 Task: Assign Issue Issue0028 to Sprint Sprint0017 in Scrum Project Project0006 in Jira
Action: Mouse moved to (336, 382)
Screenshot: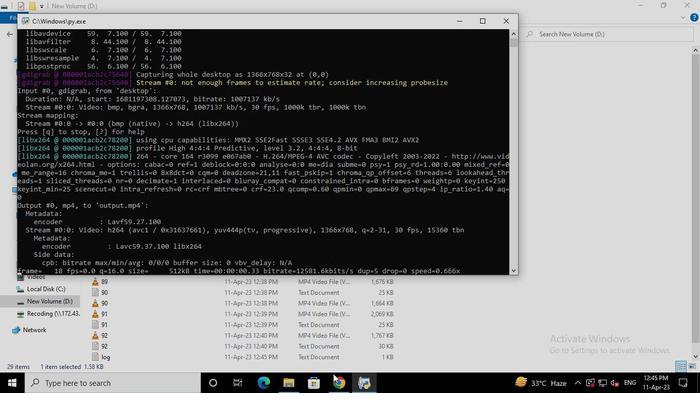 
Action: Mouse pressed left at (336, 382)
Screenshot: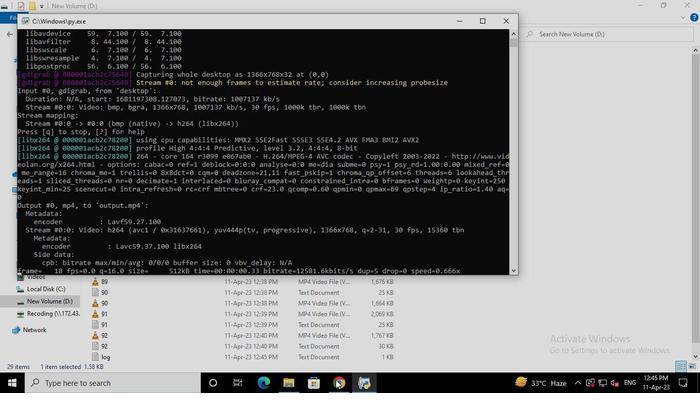 
Action: Mouse moved to (65, 156)
Screenshot: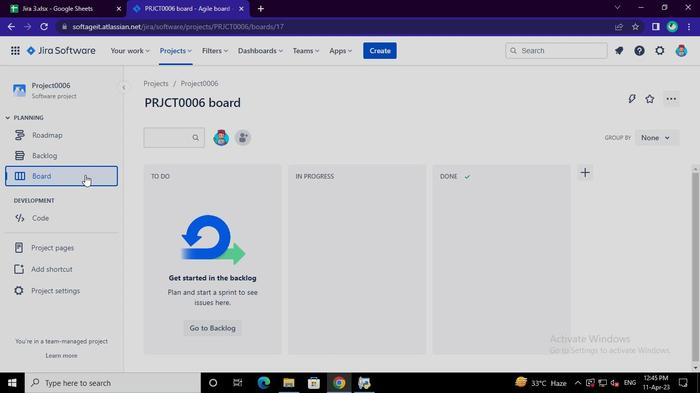 
Action: Mouse pressed left at (65, 156)
Screenshot: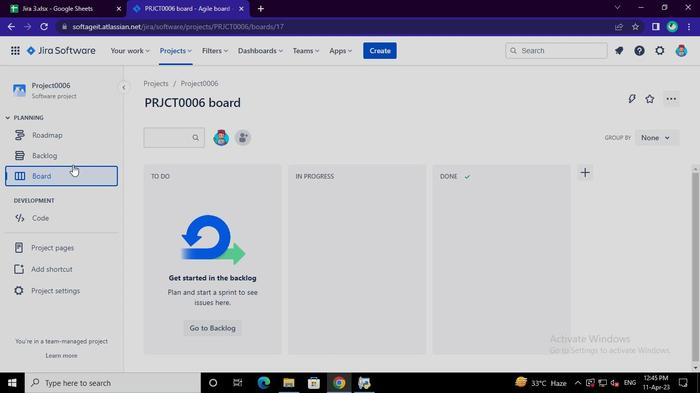 
Action: Mouse moved to (651, 266)
Screenshot: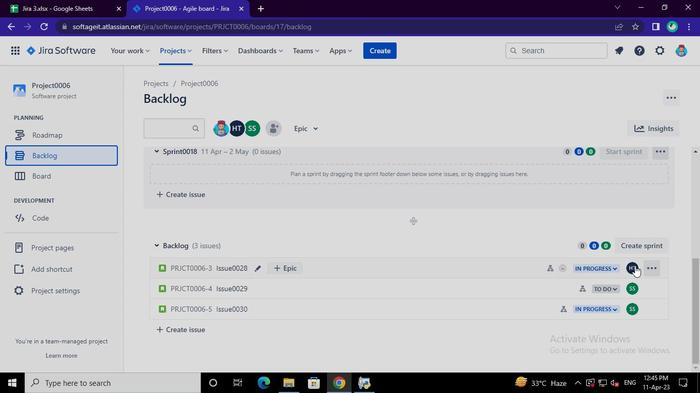 
Action: Mouse pressed left at (651, 266)
Screenshot: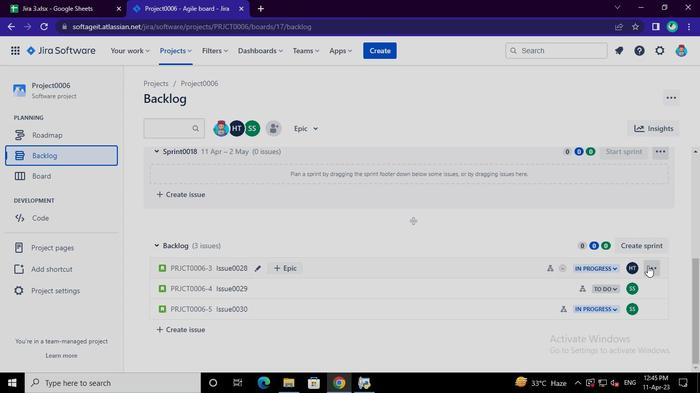 
Action: Mouse moved to (628, 213)
Screenshot: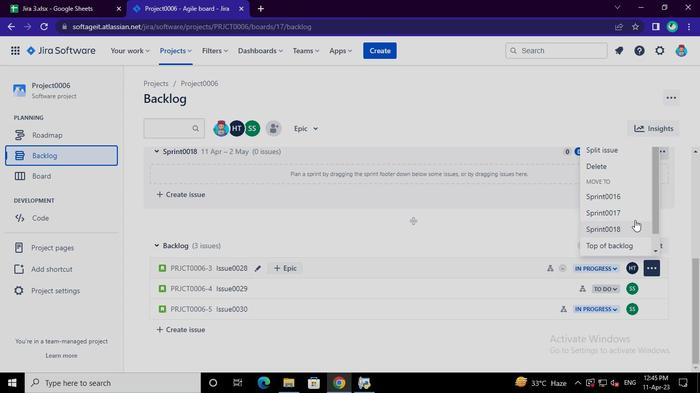 
Action: Mouse pressed left at (628, 213)
Screenshot: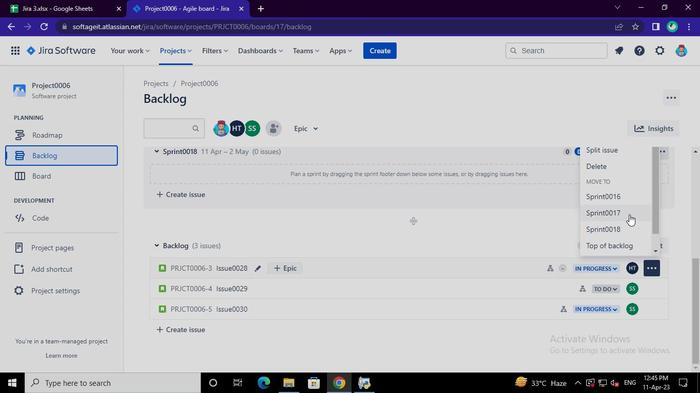 
Action: Mouse moved to (364, 393)
Screenshot: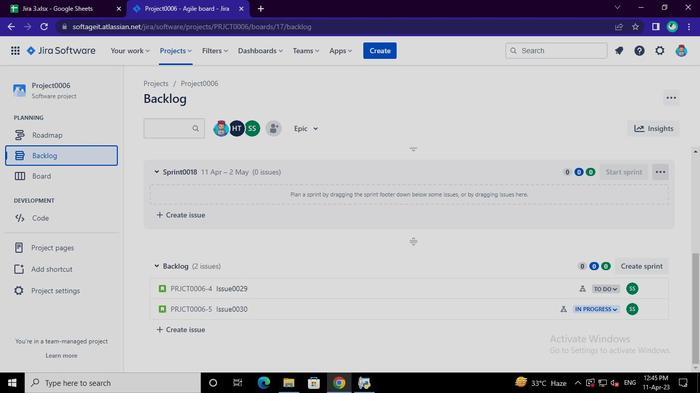 
Action: Mouse pressed left at (364, 393)
Screenshot: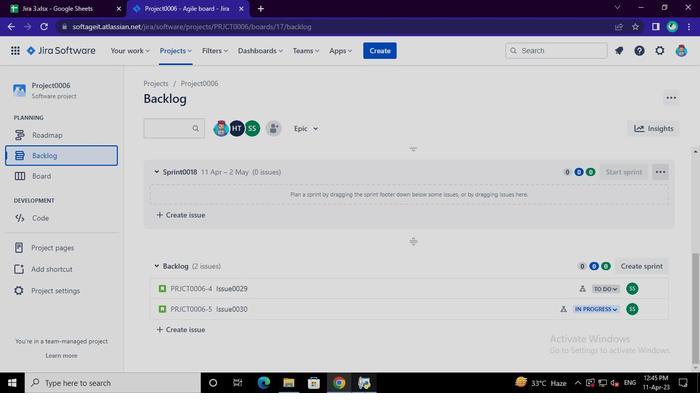 
Action: Mouse moved to (509, 19)
Screenshot: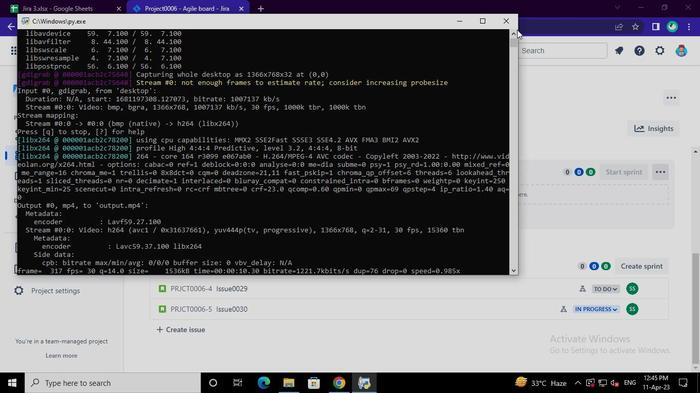 
Action: Mouse pressed left at (509, 19)
Screenshot: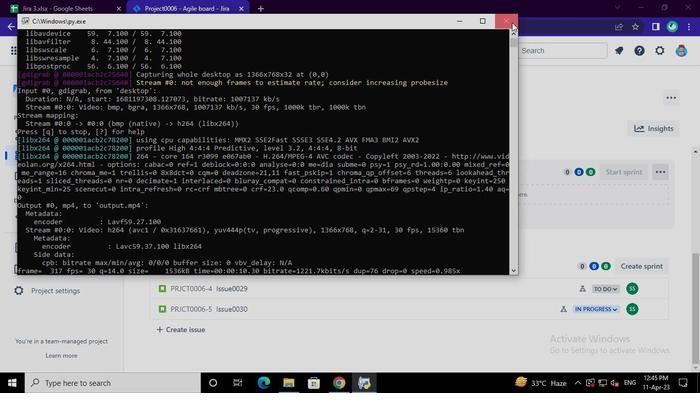 
